 Task: Send an email with the signature Eric Rodriguez with the subject 'Request for a change in project scope' and the message 'Please let me know if there are any issues with the formatting of the document.' from softage.1@softage.net to softage.4@softage.net and softage.5@softage.net with an attached document Press_release_draft.docx
Action: Key pressed n
Screenshot: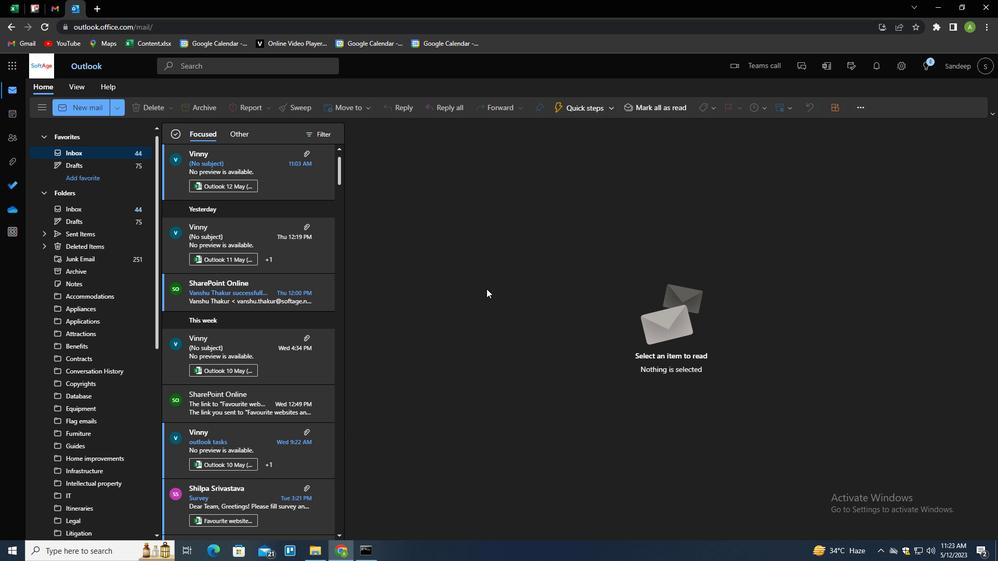 
Action: Mouse moved to (696, 111)
Screenshot: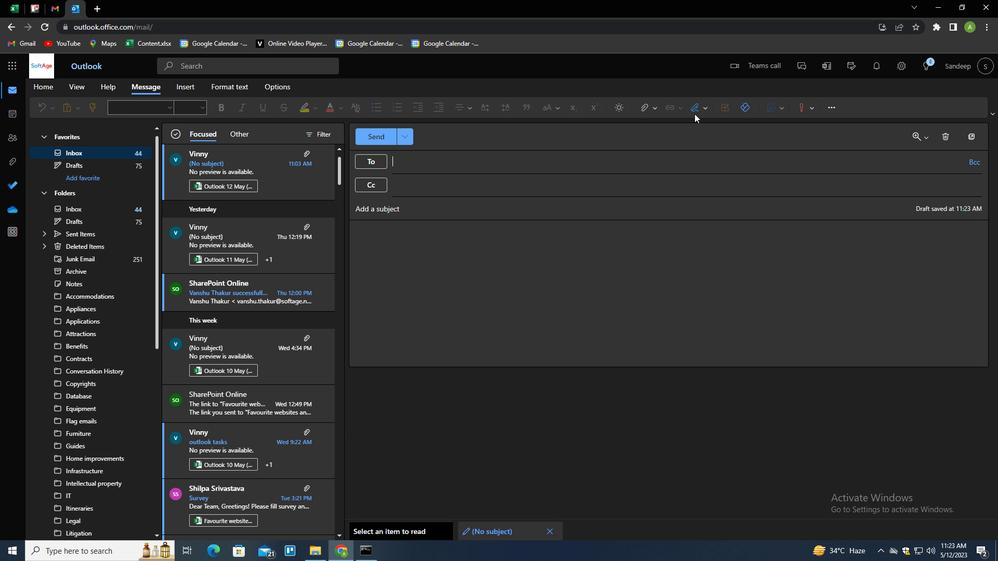 
Action: Mouse pressed left at (696, 111)
Screenshot: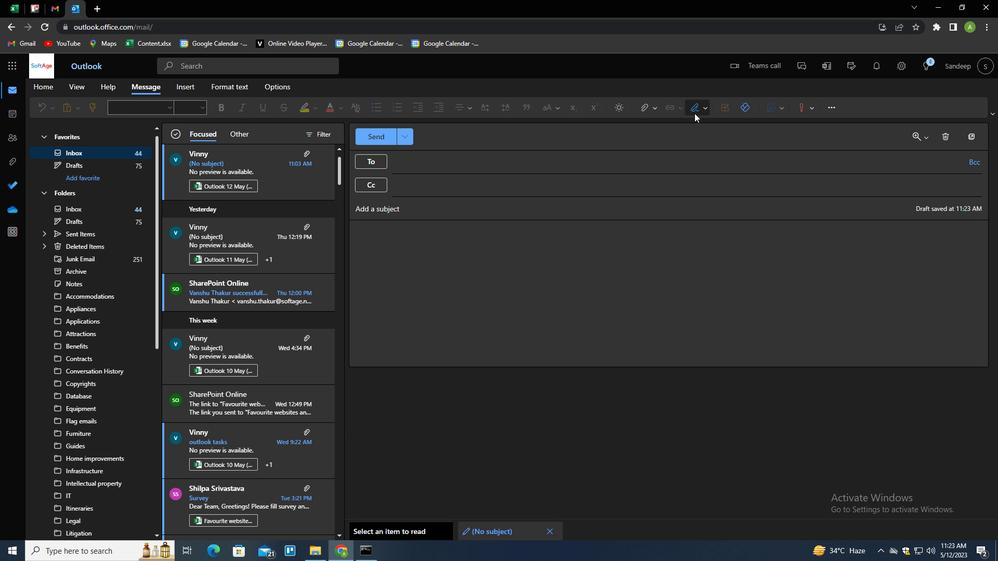 
Action: Mouse moved to (692, 149)
Screenshot: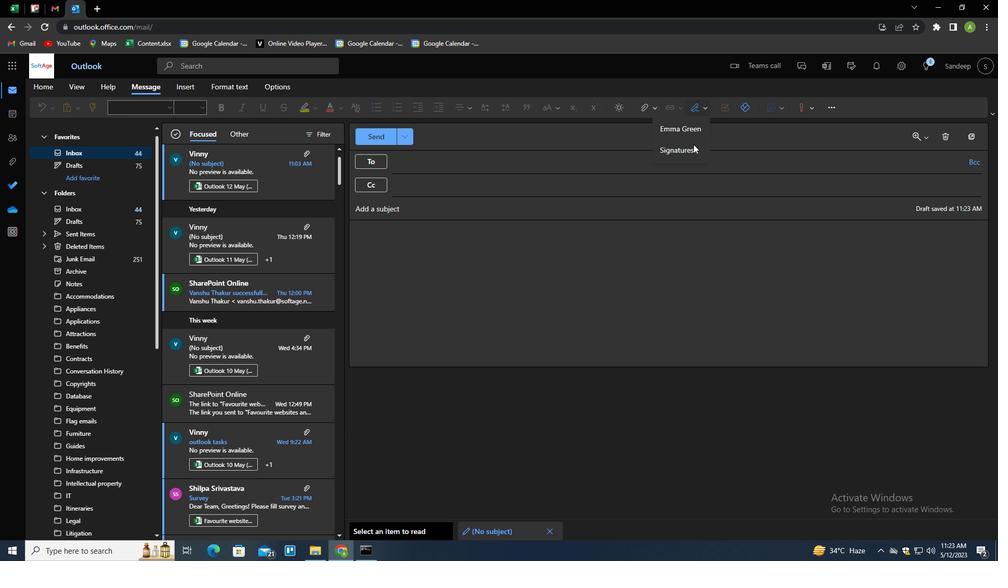 
Action: Mouse pressed left at (692, 149)
Screenshot: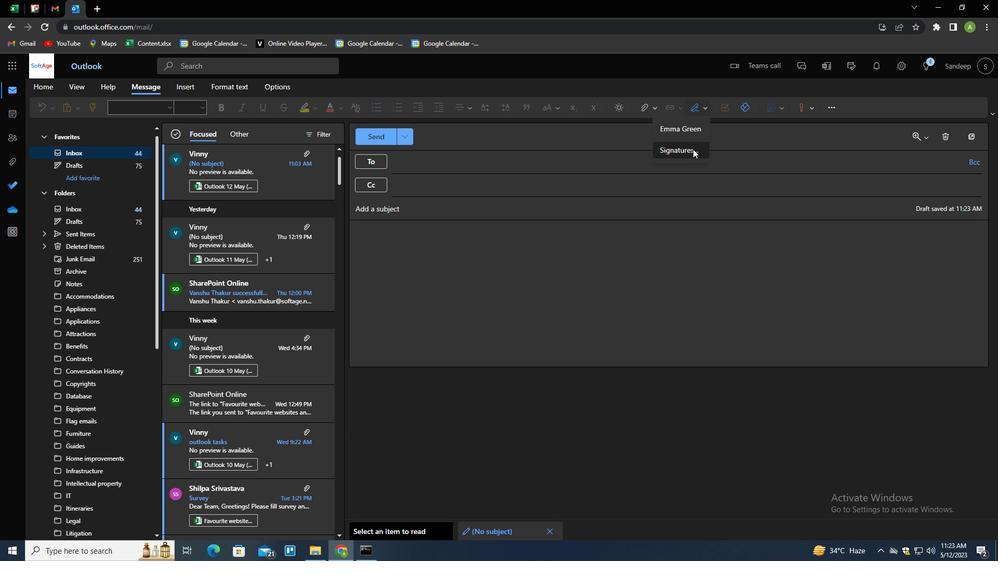
Action: Mouse moved to (698, 190)
Screenshot: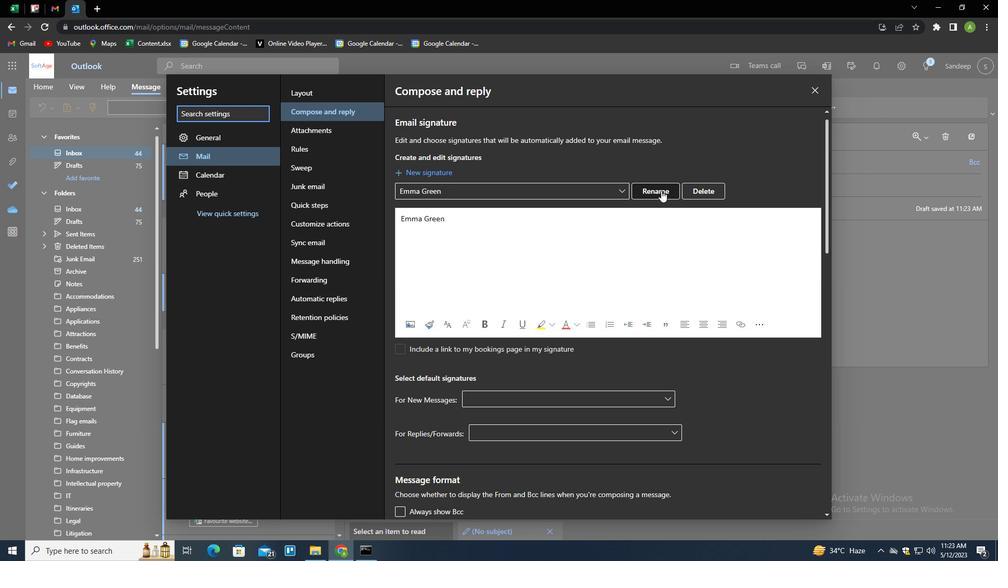 
Action: Mouse pressed left at (698, 190)
Screenshot: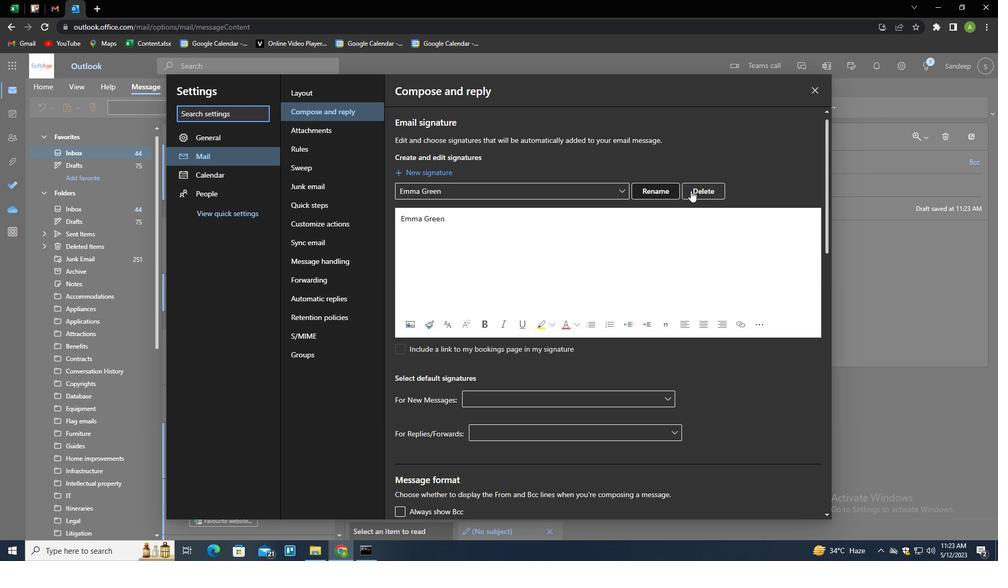 
Action: Mouse moved to (680, 191)
Screenshot: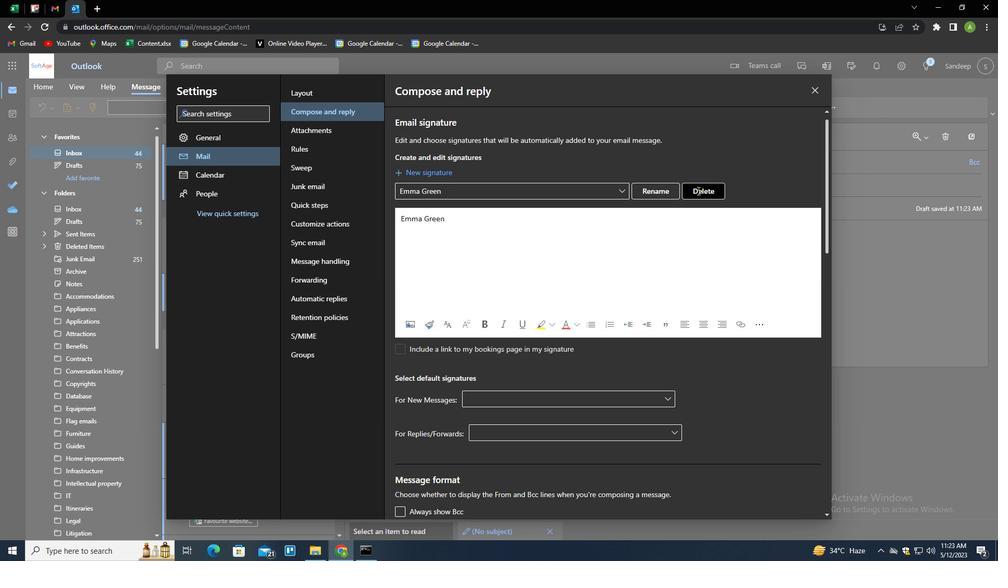 
Action: Mouse pressed left at (680, 191)
Screenshot: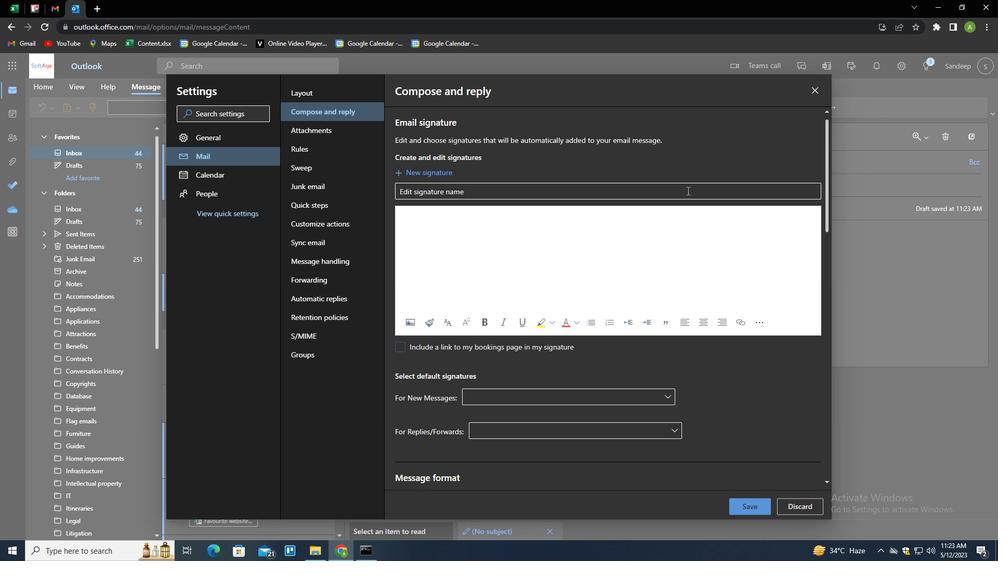 
Action: Key pressed <Key.shift>ERIC<Key.space><Key.shift>RODRIGUEZ<Key.tab><Key.shift><Key.shift><Key.shift><Key.shift><Key.shift><Key.shift><Key.shift><Key.shift><Key.shift><Key.shift><Key.shift><Key.shift><Key.shift><Key.shift><Key.shift><Key.shift><Key.shift><Key.shift><Key.shift><Key.shift><Key.shift><Key.shift><Key.shift><Key.shift><Key.shift><Key.shift><Key.shift><Key.shift><Key.shift><Key.shift><Key.shift><Key.shift><Key.shift><Key.shift><Key.shift><Key.shift><Key.shift><Key.shift><Key.shift><Key.shift><Key.shift><Key.shift><Key.shift><Key.shift>W<Key.backspace><Key.shift><Key.shift><Key.shift><Key.shift><Key.shift><Key.shift><Key.shift><Key.shift><Key.shift><Key.shift><Key.shift><Key.shift><Key.shift><Key.shift><Key.shift><Key.shift><Key.shift><Key.shift>ERIC<Key.space><Key.shift>RODRIGUEZ
Screenshot: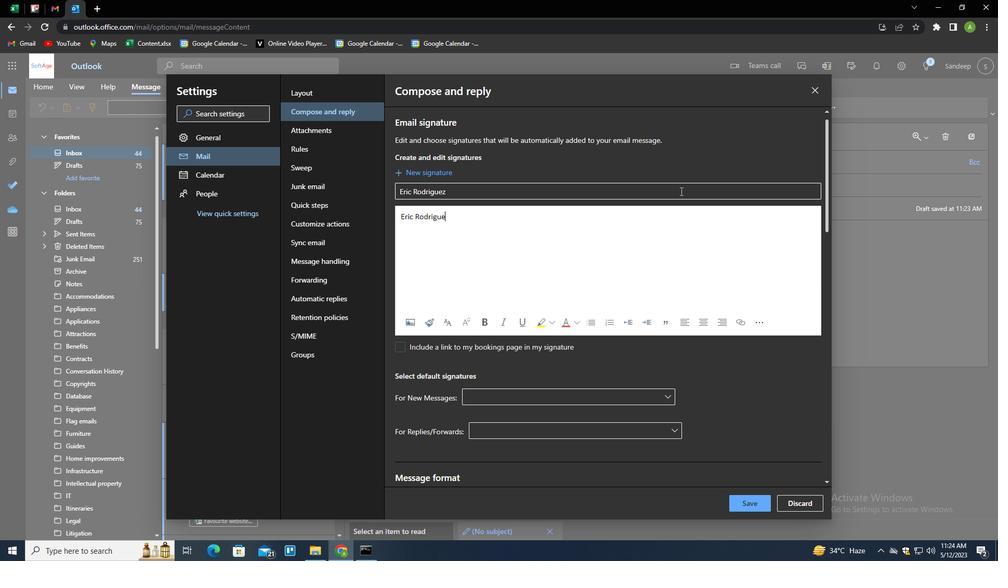 
Action: Mouse moved to (751, 503)
Screenshot: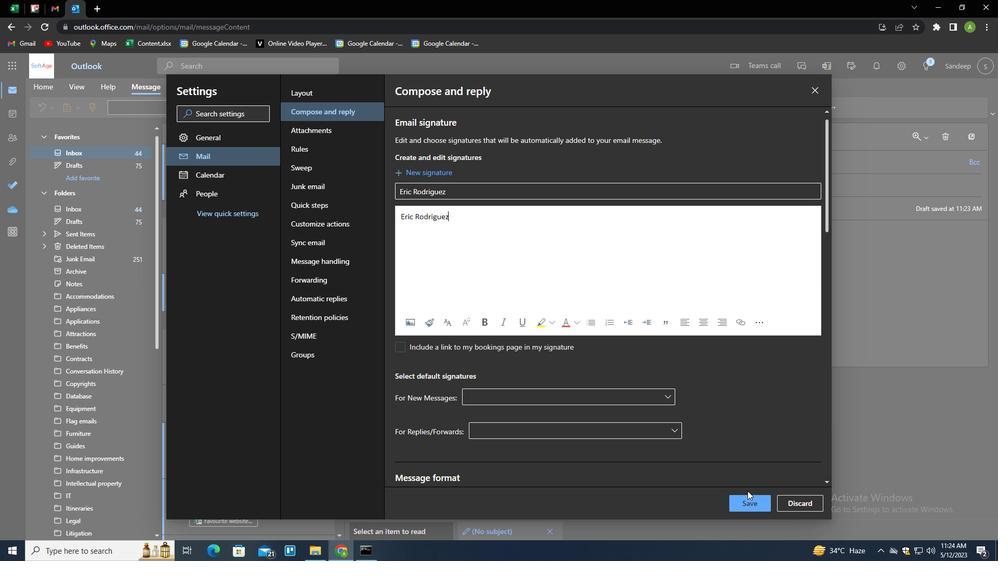 
Action: Mouse pressed left at (751, 503)
Screenshot: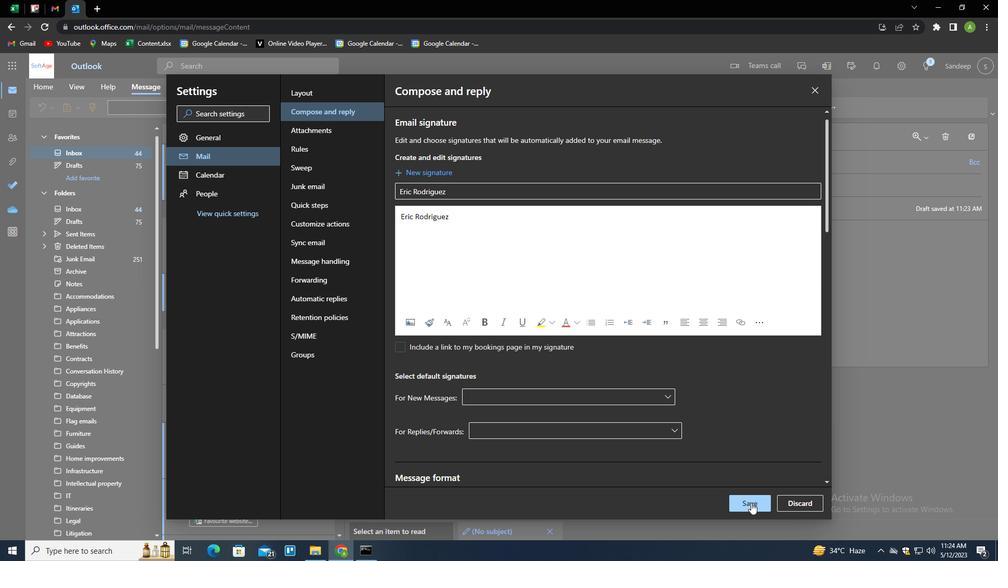 
Action: Mouse moved to (869, 274)
Screenshot: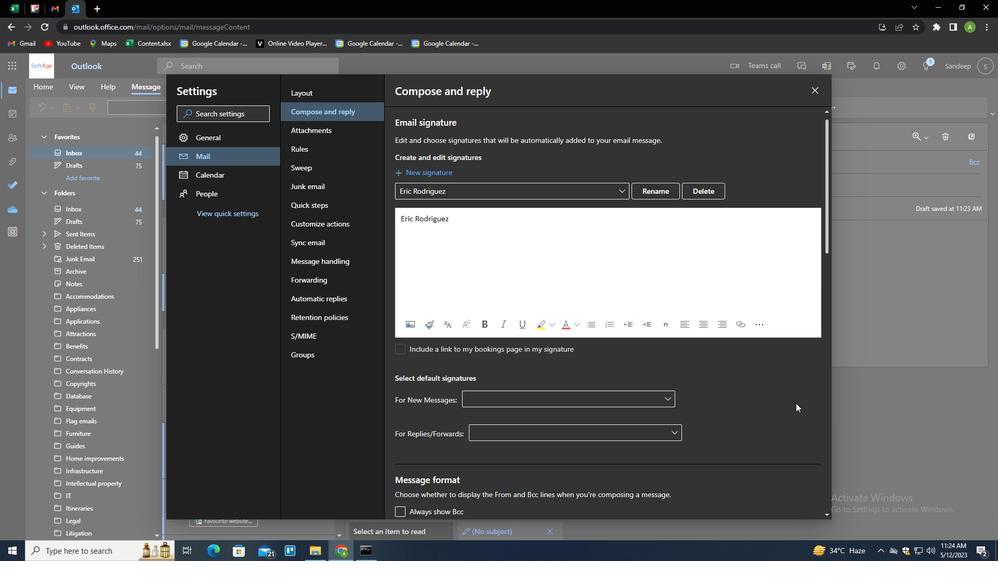 
Action: Mouse pressed left at (869, 274)
Screenshot: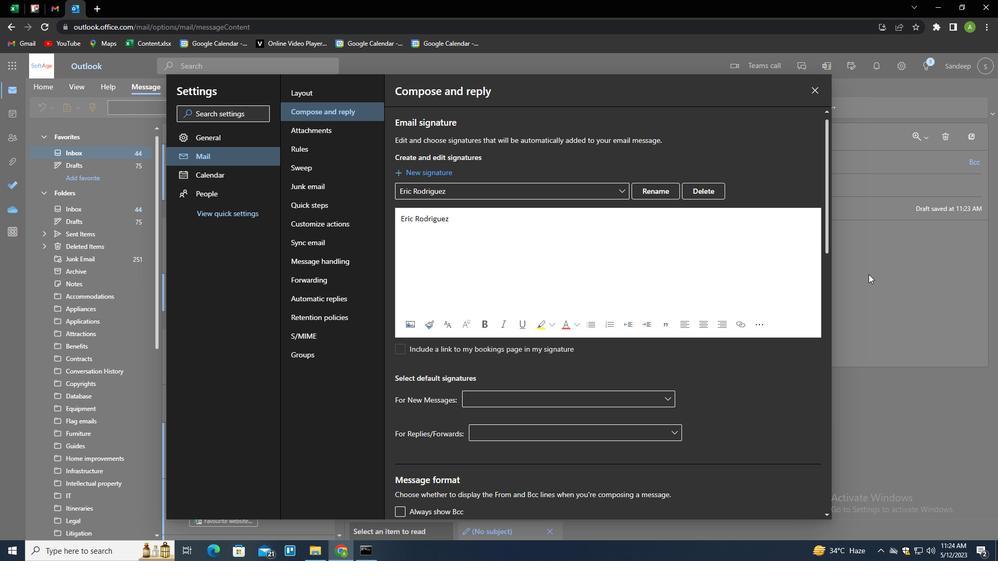 
Action: Mouse moved to (705, 109)
Screenshot: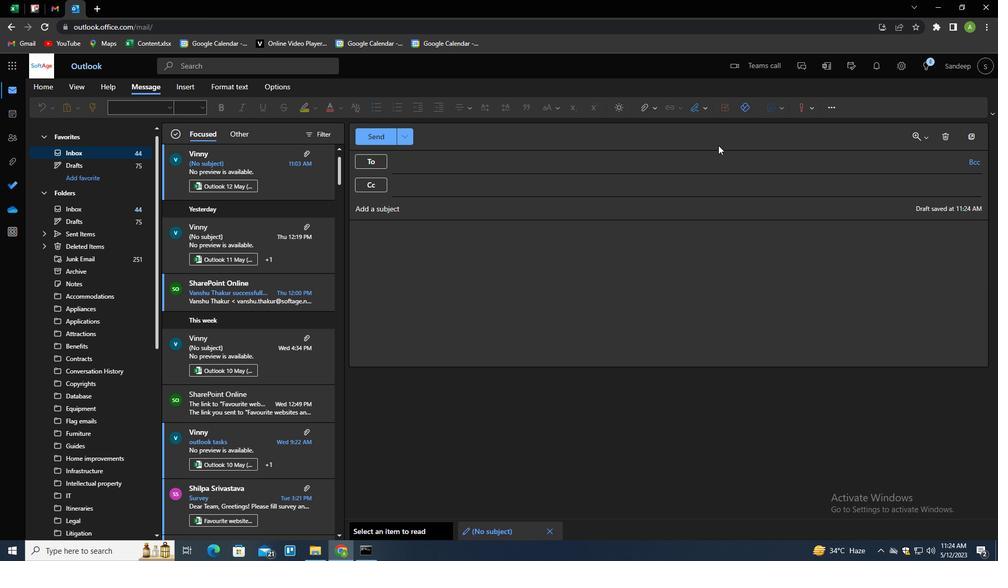 
Action: Mouse pressed left at (705, 109)
Screenshot: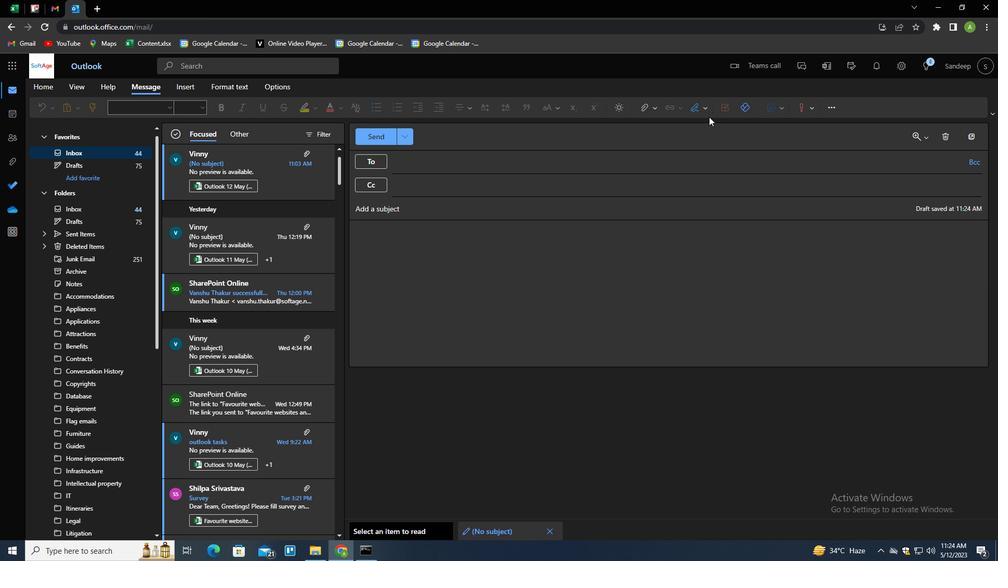 
Action: Mouse moved to (699, 133)
Screenshot: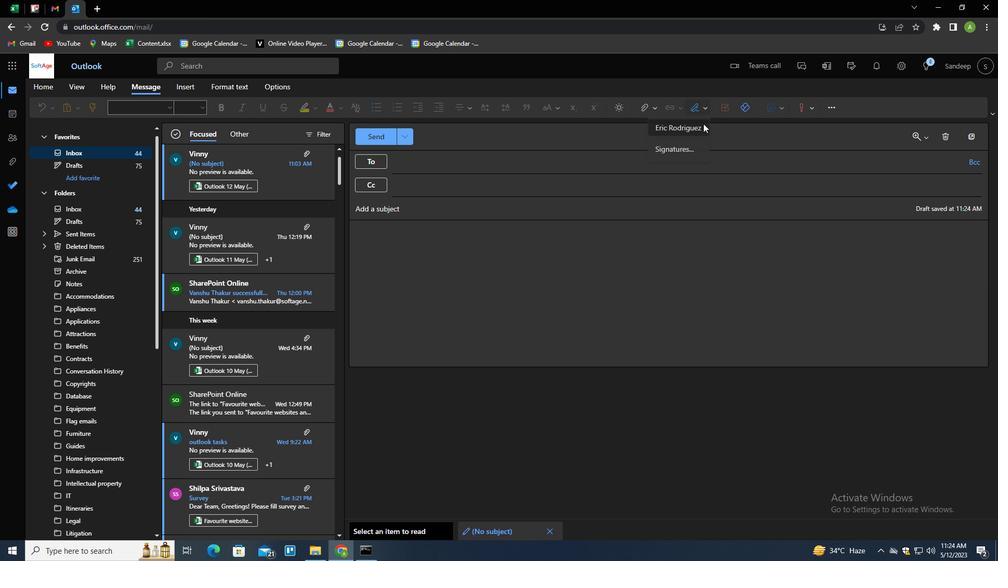 
Action: Mouse pressed left at (699, 133)
Screenshot: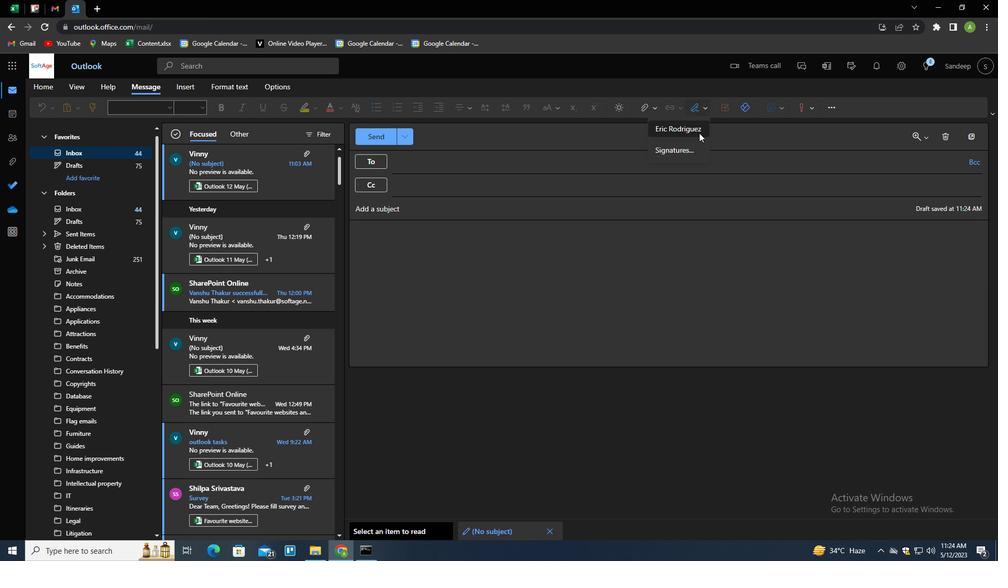 
Action: Mouse moved to (505, 213)
Screenshot: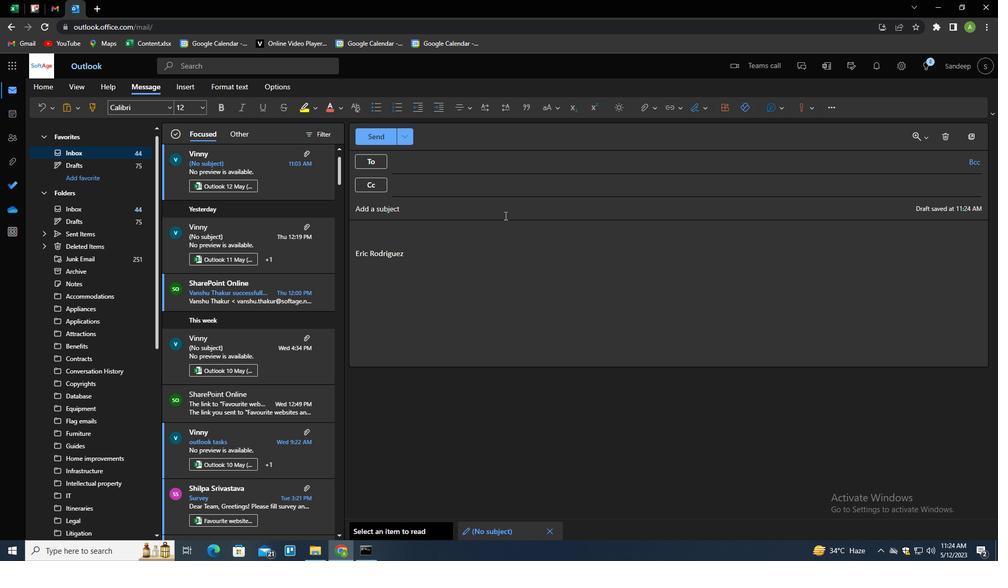 
Action: Mouse pressed left at (505, 213)
Screenshot: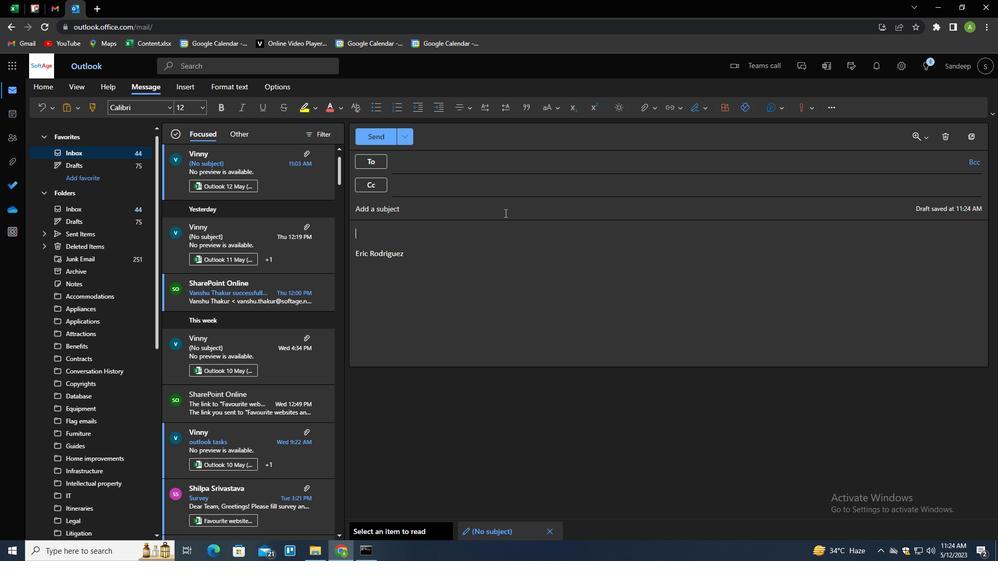 
Action: Key pressed <Key.shift>REQUEST<Key.space>FOR<Key.space>A<Key.space>CHAN
Screenshot: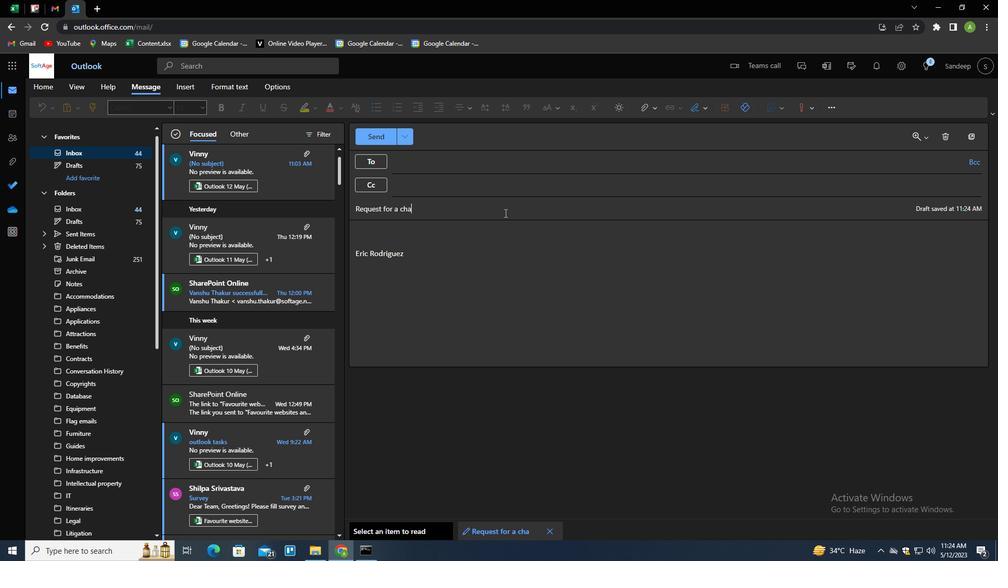 
Action: Mouse moved to (505, 212)
Screenshot: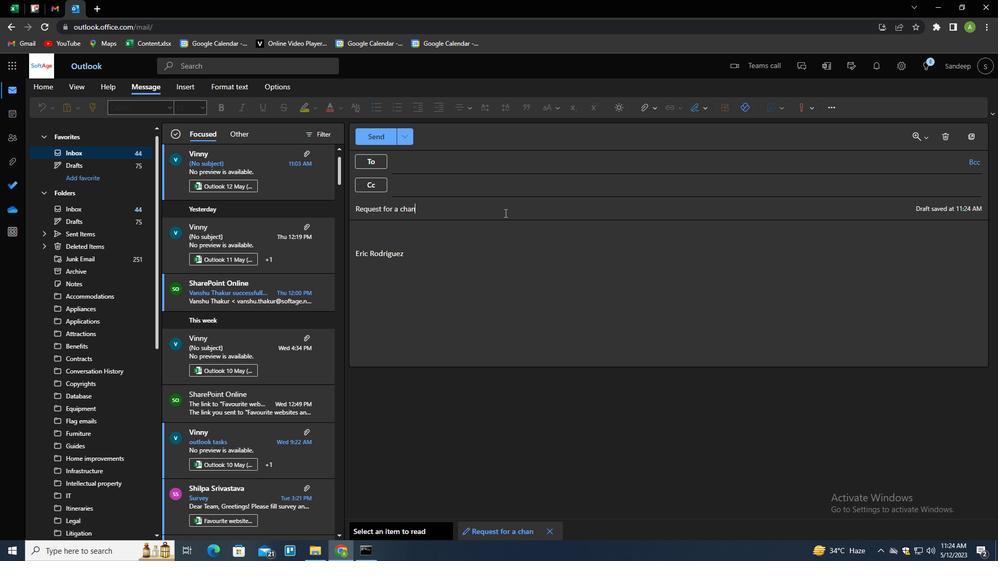 
Action: Key pressed GE<Key.space>IN<Key.space>PROJECT<Key.space>SCOPE<Key.tab><Key.shift>PLEASE<Key.space>LET<Key.space>ME<Key.space>KNOW<Key.space>IF<Key.space>THERE<Key.space>ARE<Key.space>ANY<Key.space>ISSUES<Key.space>WITH<Key.space>THE<Key.space>FORMATTING<Key.space>OF<Key.space>THE<Key.space>DOCUMENT.
Screenshot: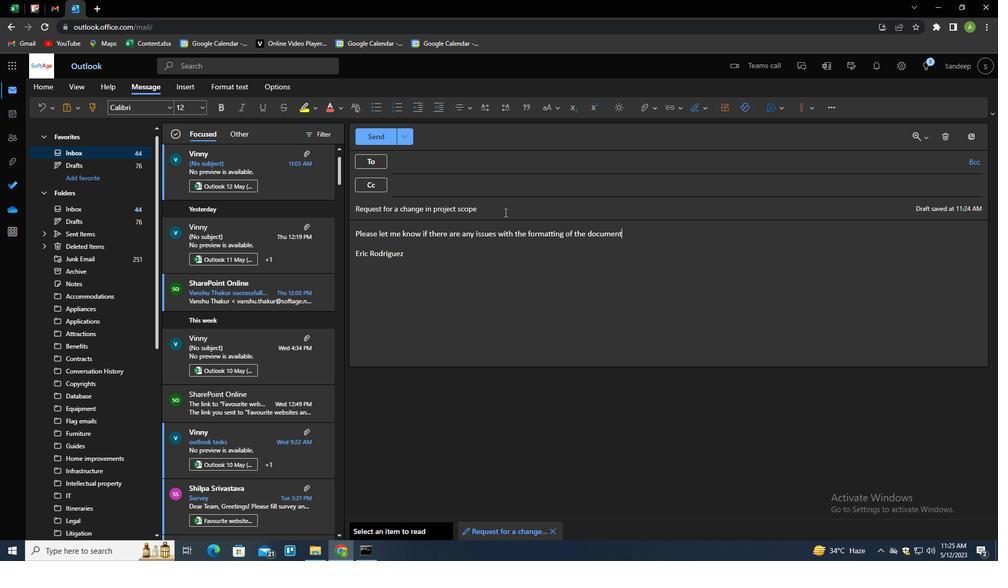 
Action: Mouse moved to (445, 164)
Screenshot: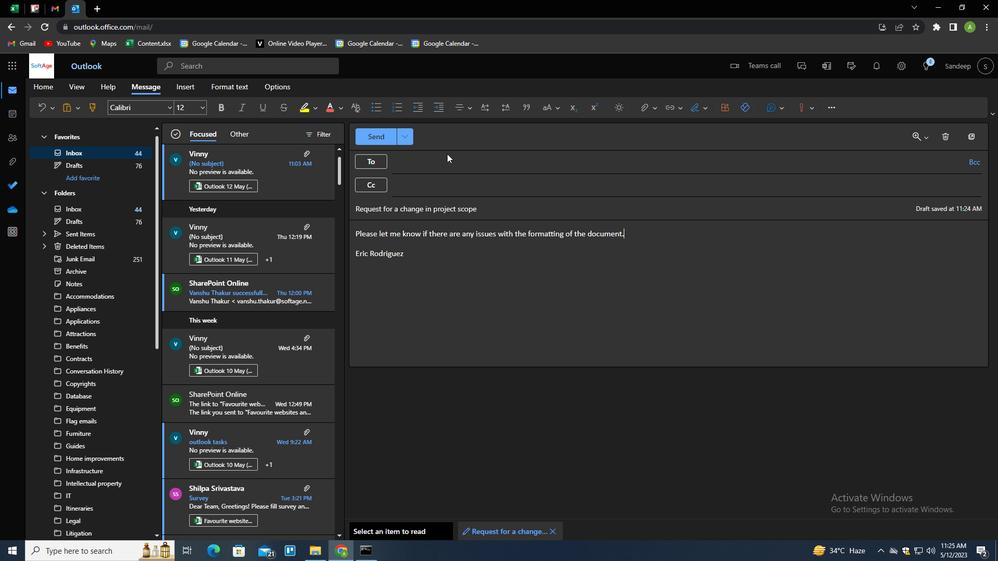 
Action: Mouse pressed left at (445, 164)
Screenshot: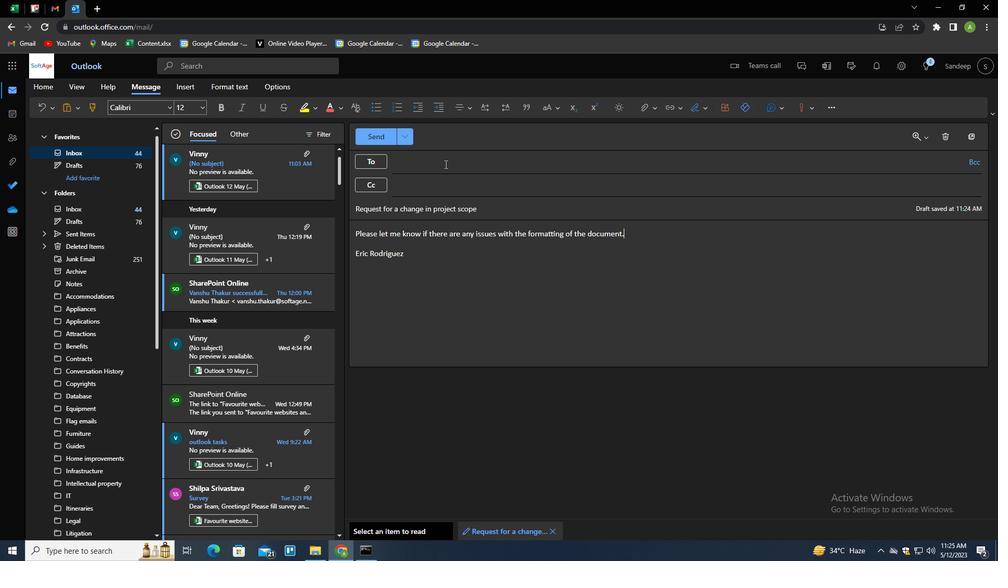 
Action: Key pressed SOFTAGE.4<Key.shift>@SOFTAGE.NET<Key.enter>SOFTAGE.5<Key.shift>@SOFTAGE.NET<Key.enter>
Screenshot: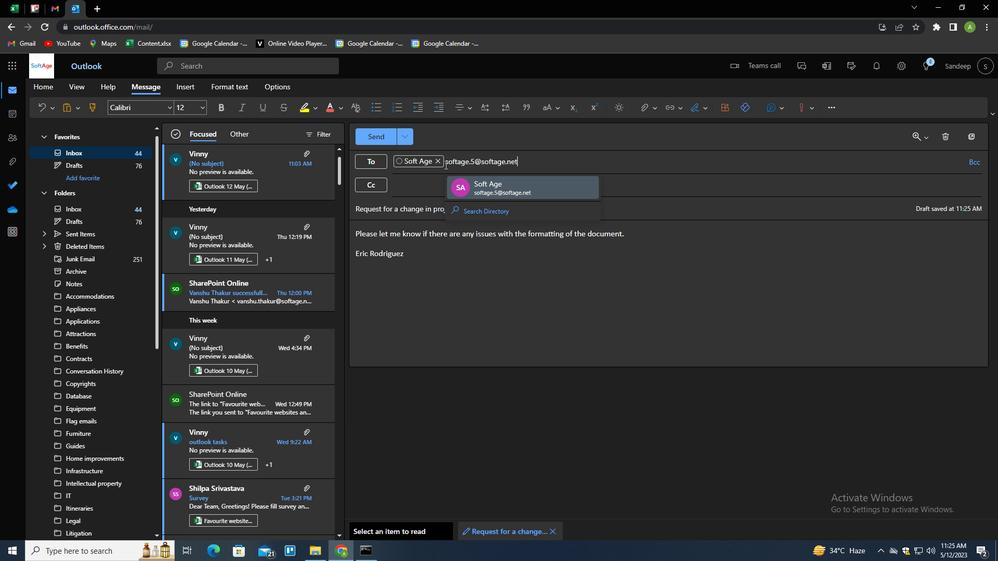 
Action: Mouse moved to (653, 111)
Screenshot: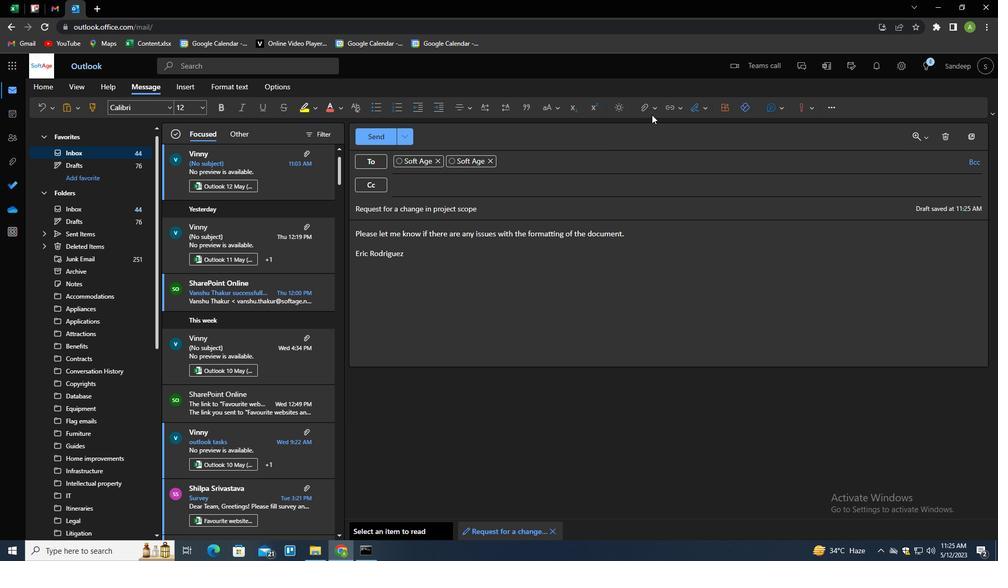 
Action: Mouse pressed left at (653, 111)
Screenshot: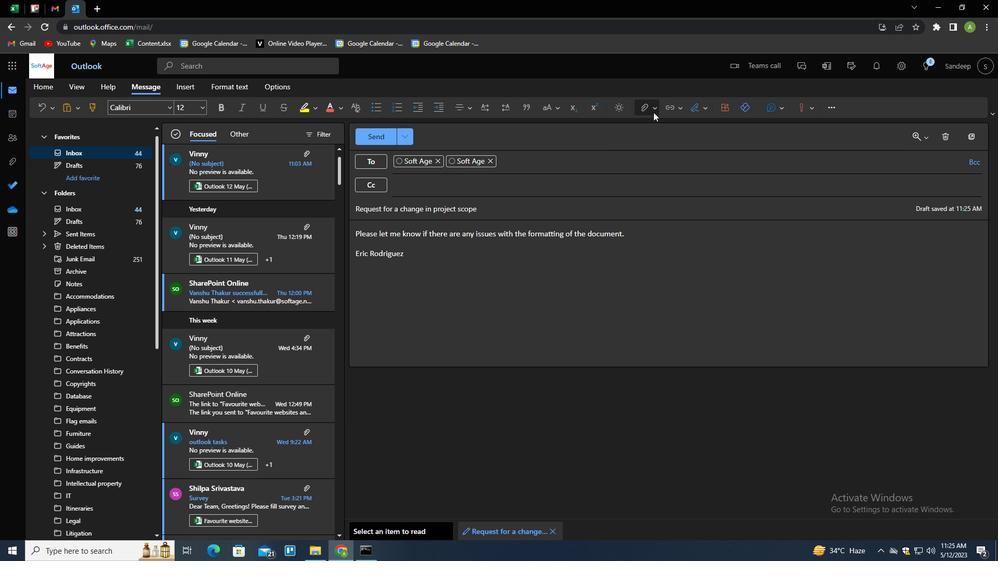 
Action: Mouse moved to (632, 130)
Screenshot: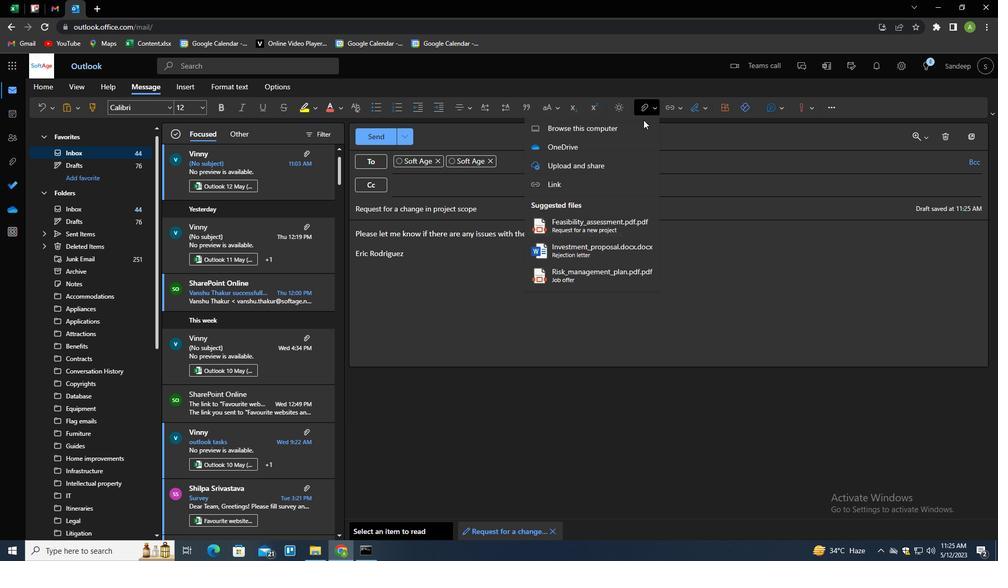 
Action: Mouse pressed left at (632, 130)
Screenshot: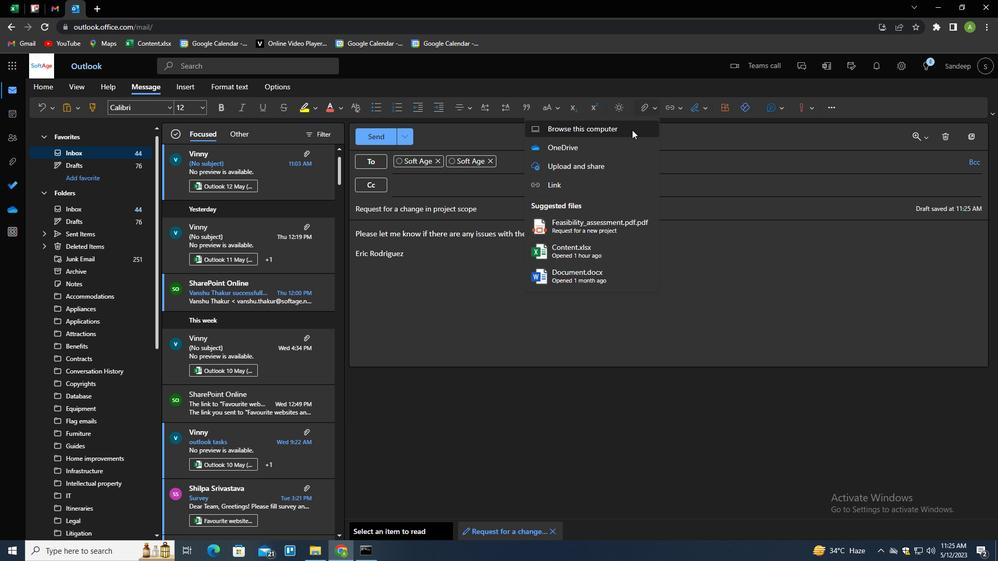 
Action: Mouse moved to (188, 140)
Screenshot: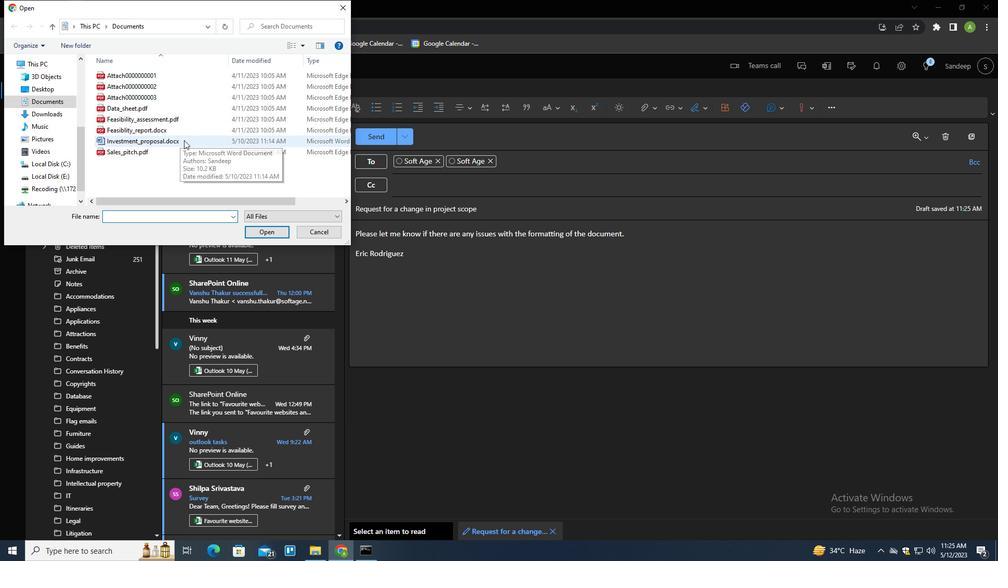 
Action: Mouse pressed left at (188, 140)
Screenshot: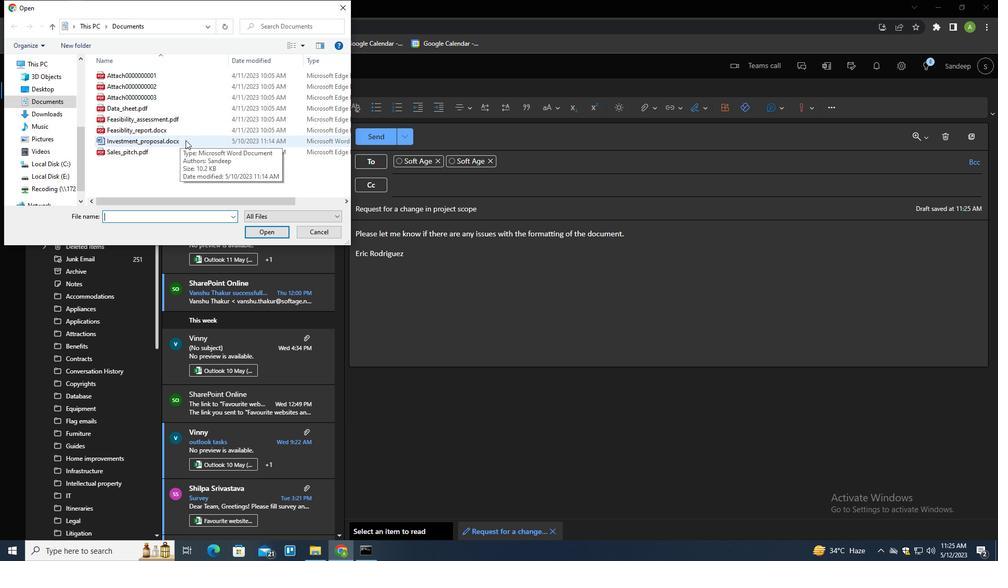 
Action: Key pressed <Key.f2><Key.shift>PRESS<Key.shift>_RELEASE<Key.shift>_DRAFT.DOCX<Key.enter>
Screenshot: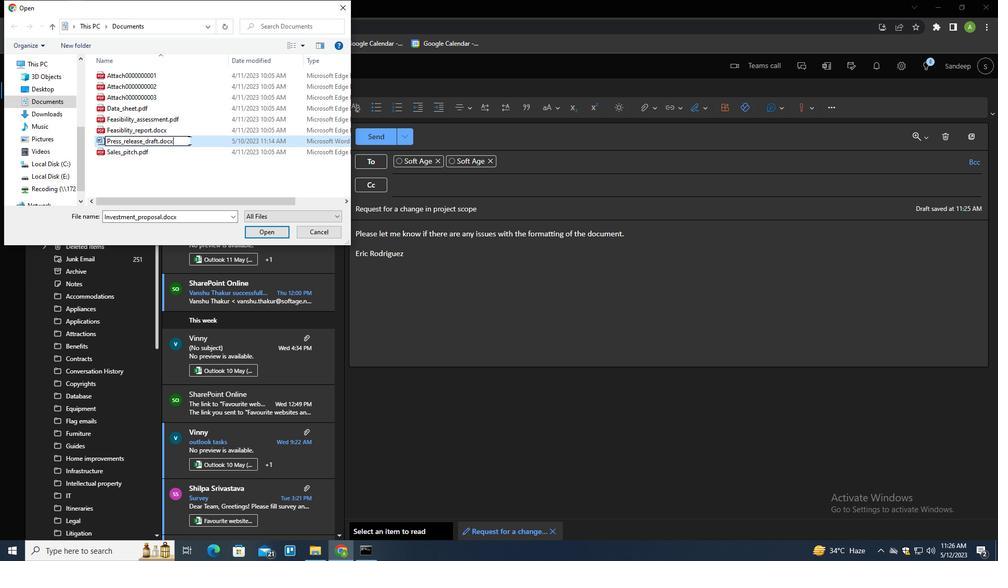 
Action: Mouse pressed left at (188, 140)
Screenshot: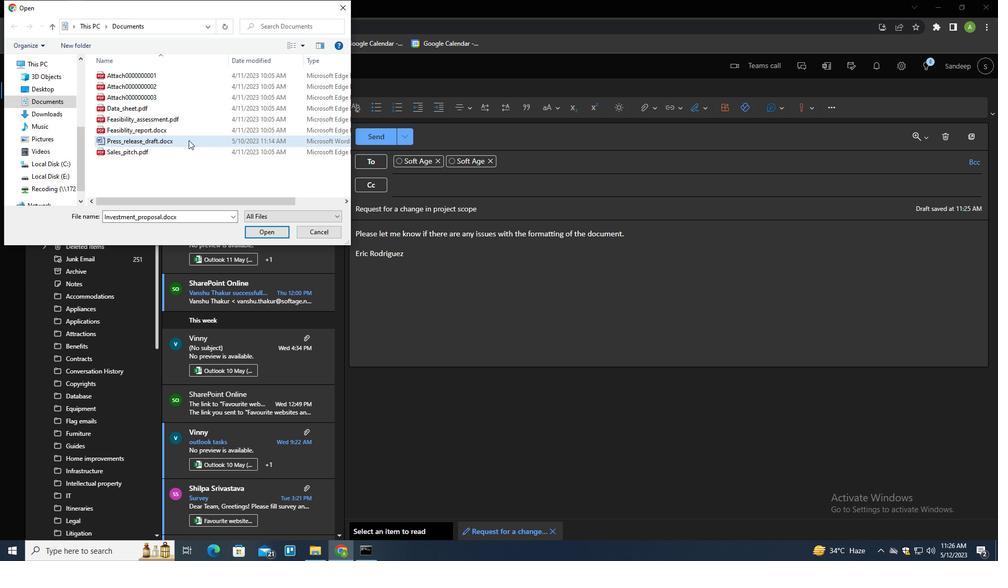 
Action: Mouse moved to (258, 232)
Screenshot: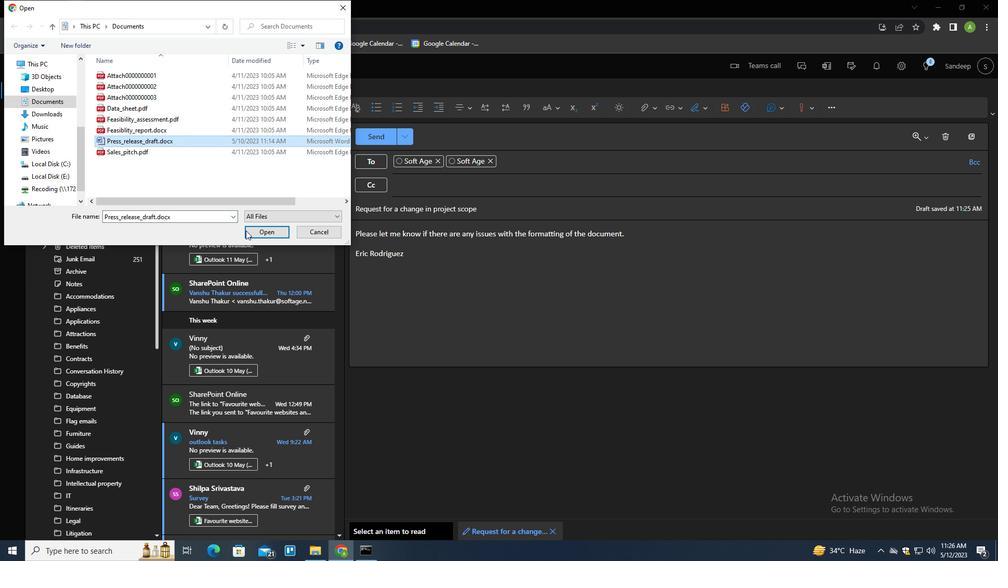 
Action: Mouse pressed left at (258, 232)
Screenshot: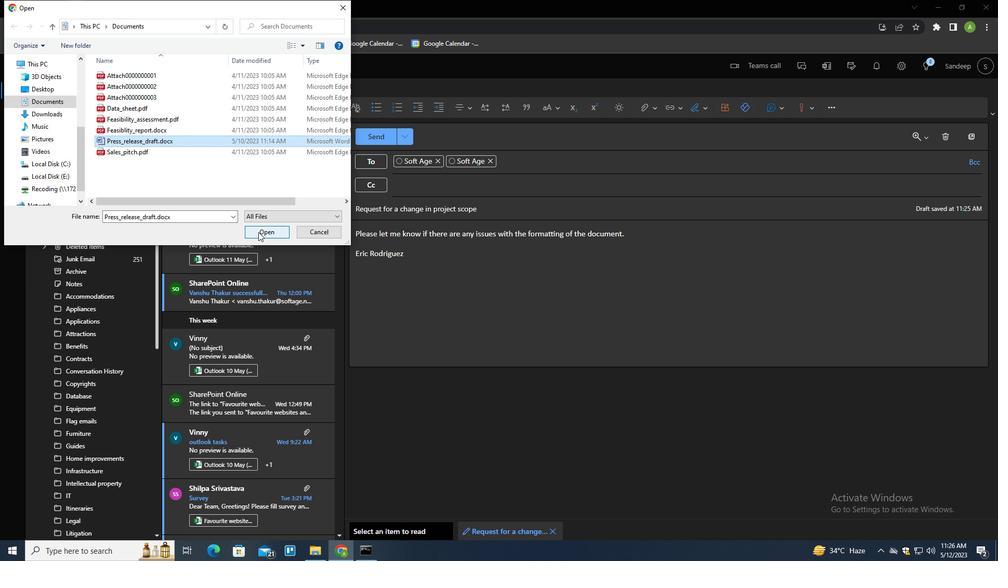 
Action: Mouse moved to (381, 137)
Screenshot: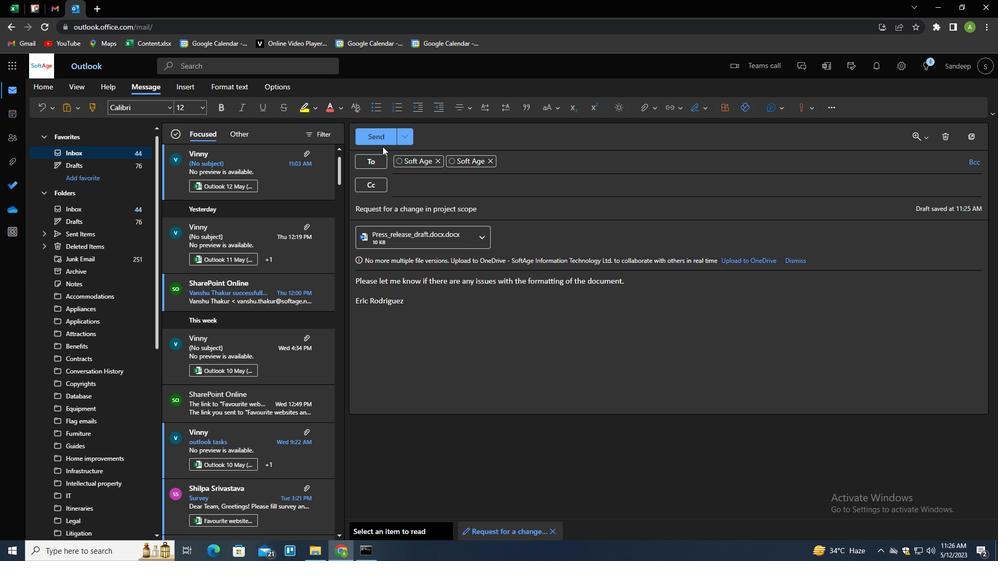 
Action: Mouse pressed left at (381, 137)
Screenshot: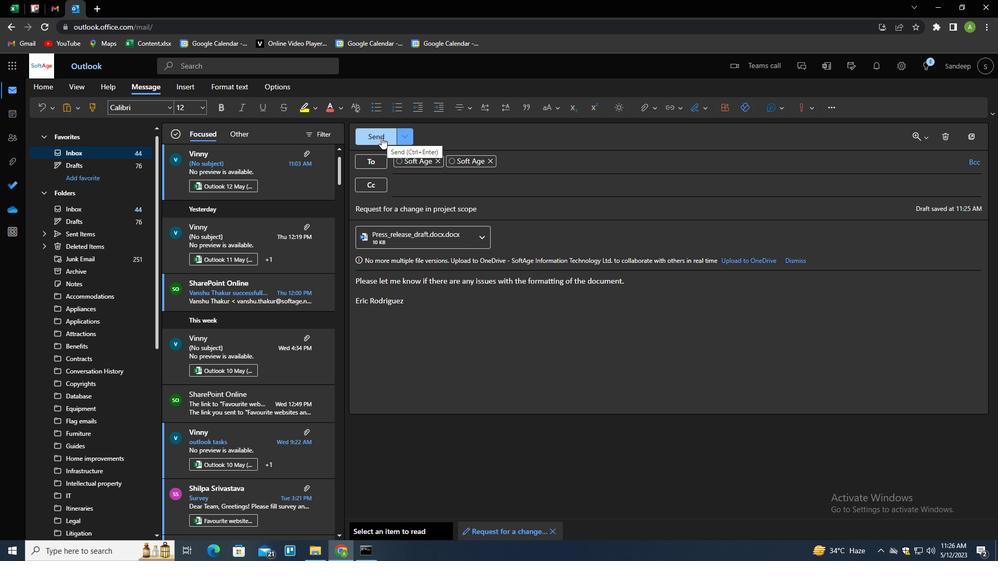 
Action: Mouse moved to (499, 294)
Screenshot: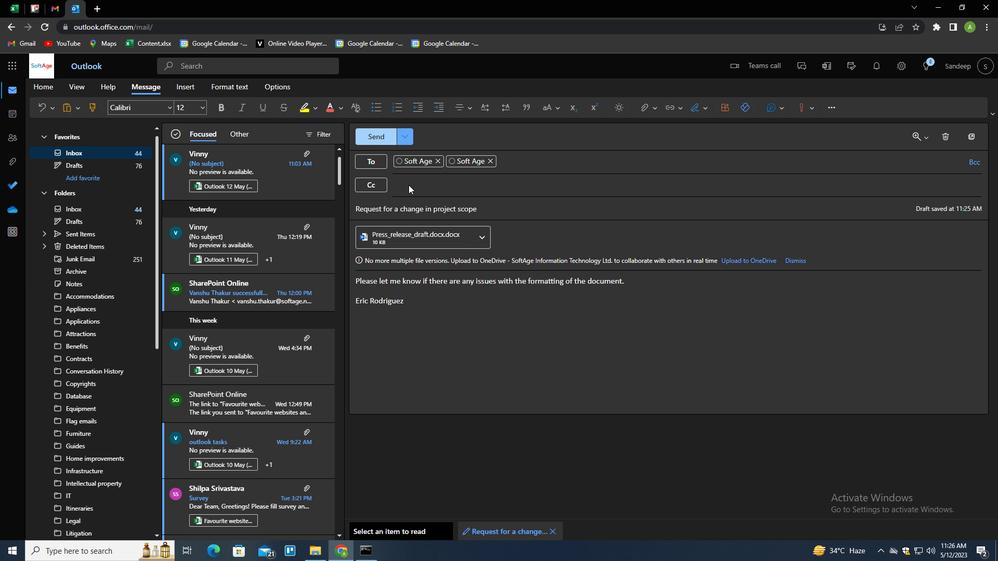 
